 Task: Apply the White Balance adjustment
Action: Mouse moved to (184, 111)
Screenshot: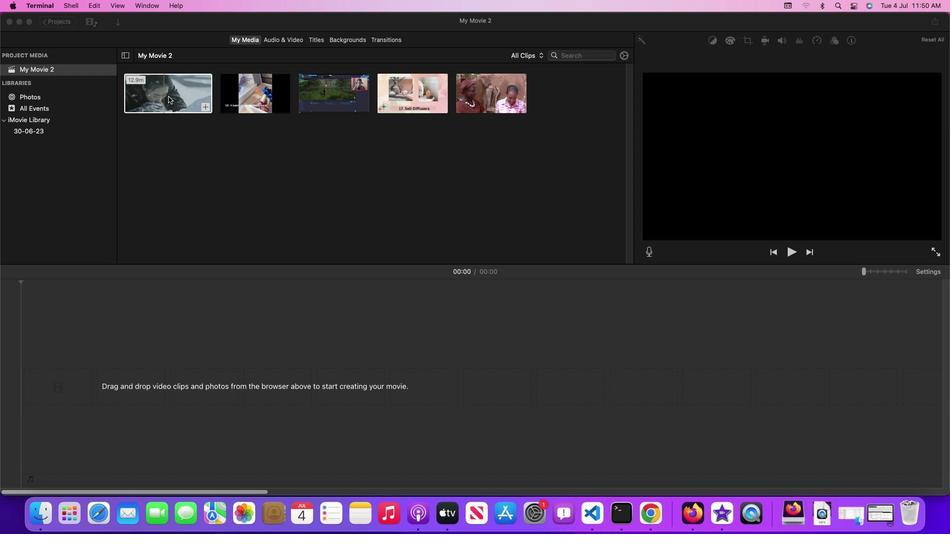 
Action: Mouse pressed left at (184, 111)
Screenshot: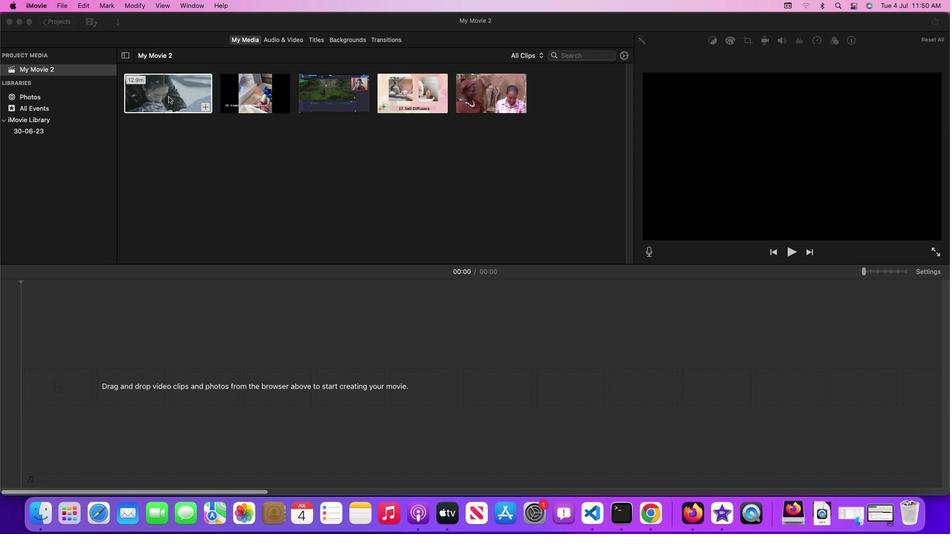 
Action: Mouse moved to (156, 26)
Screenshot: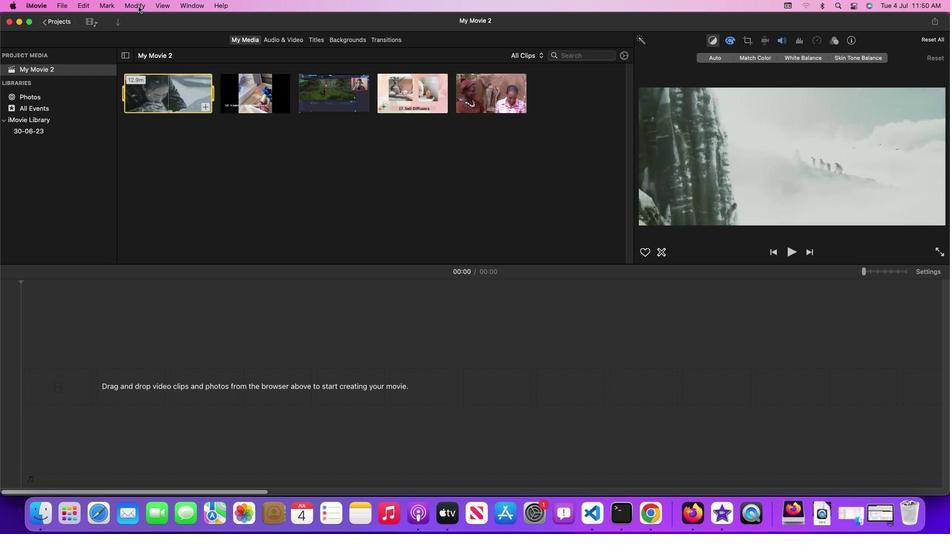 
Action: Mouse pressed left at (156, 26)
Screenshot: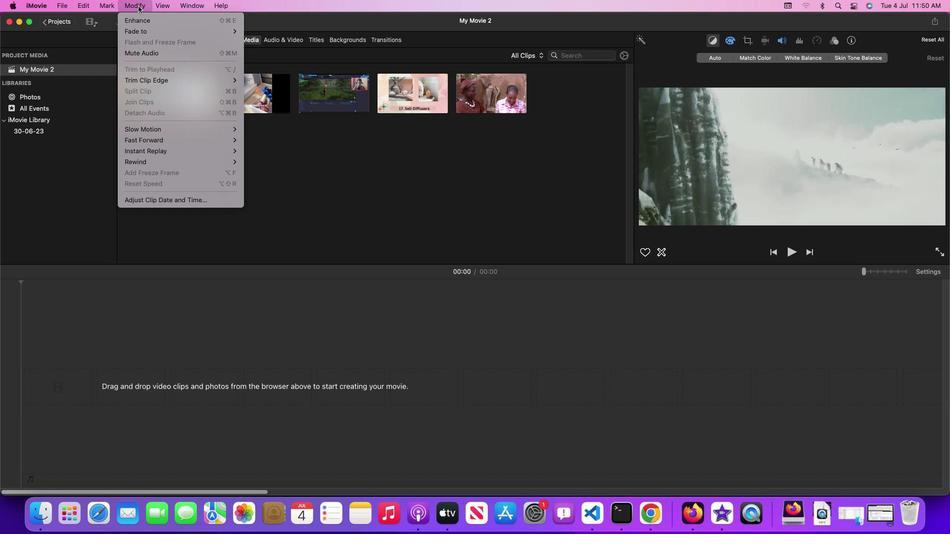 
Action: Mouse moved to (177, 42)
Screenshot: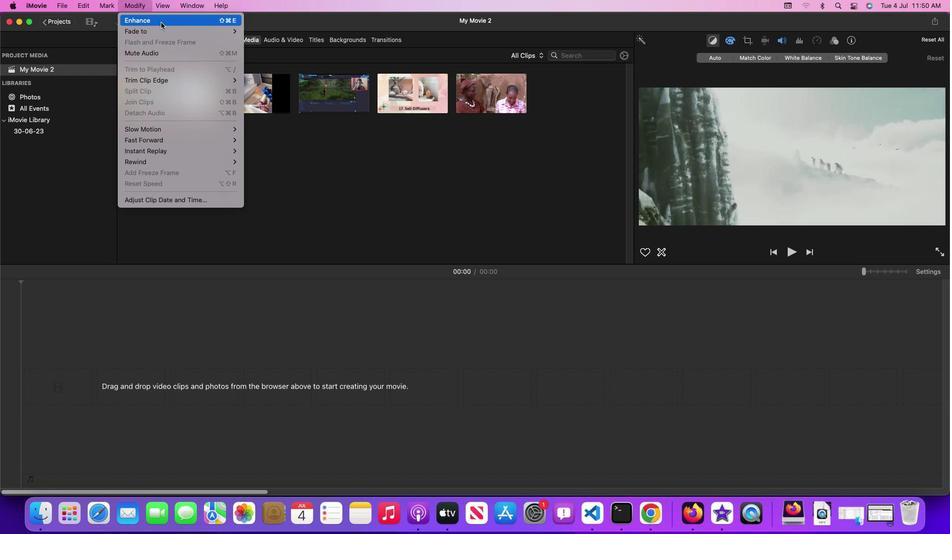 
Action: Mouse pressed left at (177, 42)
Screenshot: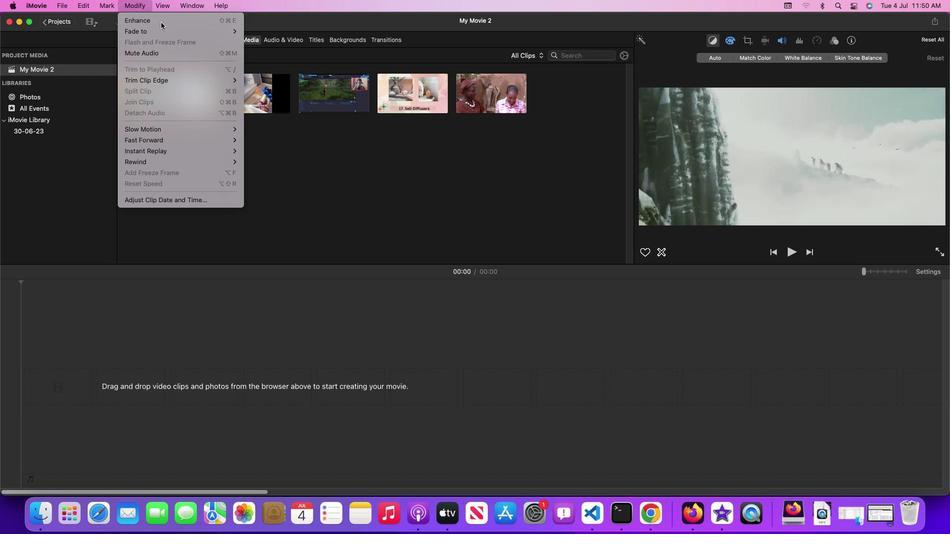 
Action: Mouse moved to (770, 73)
Screenshot: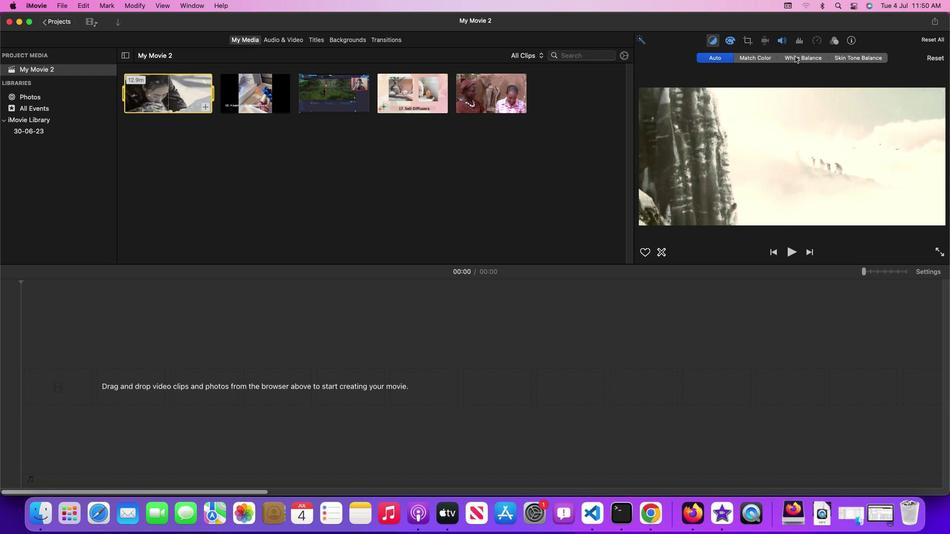 
Action: Mouse pressed left at (770, 73)
Screenshot: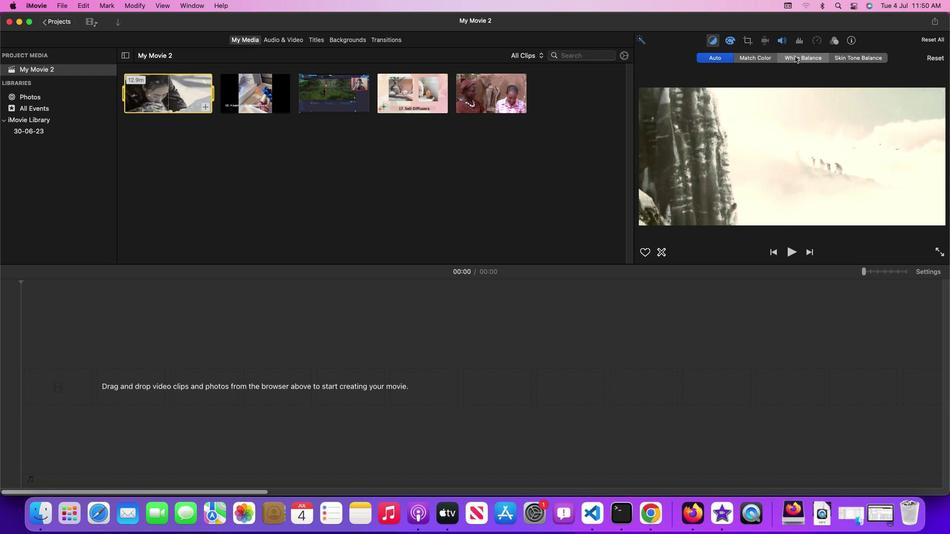 
Action: Mouse moved to (907, 75)
Screenshot: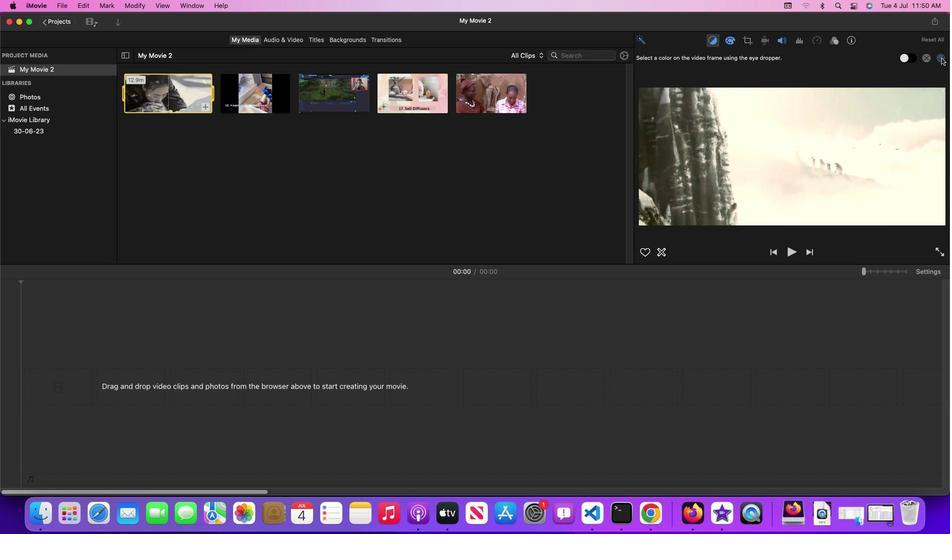 
Action: Mouse pressed left at (907, 75)
Screenshot: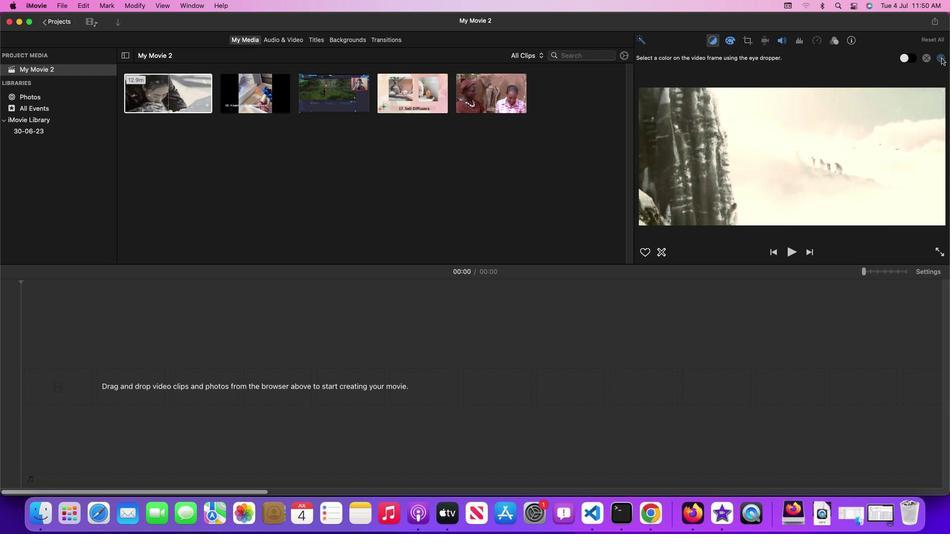 
Action: Mouse pressed left at (907, 75)
Screenshot: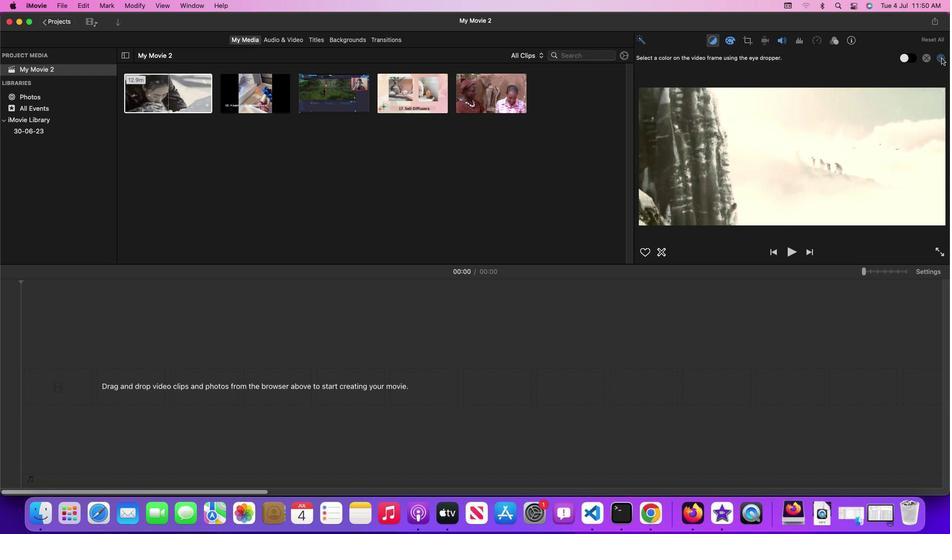 
Action: Mouse moved to (895, 103)
Screenshot: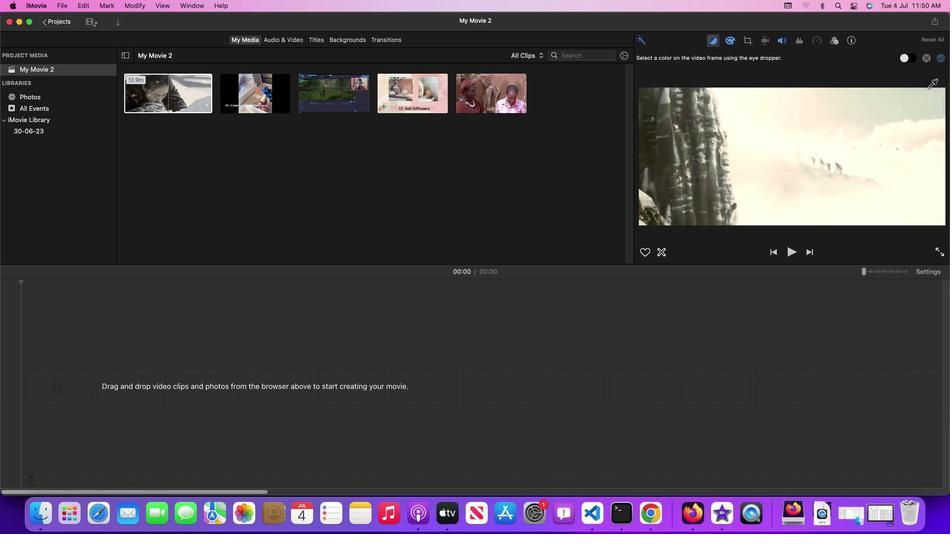 
Action: Mouse pressed left at (895, 103)
Screenshot: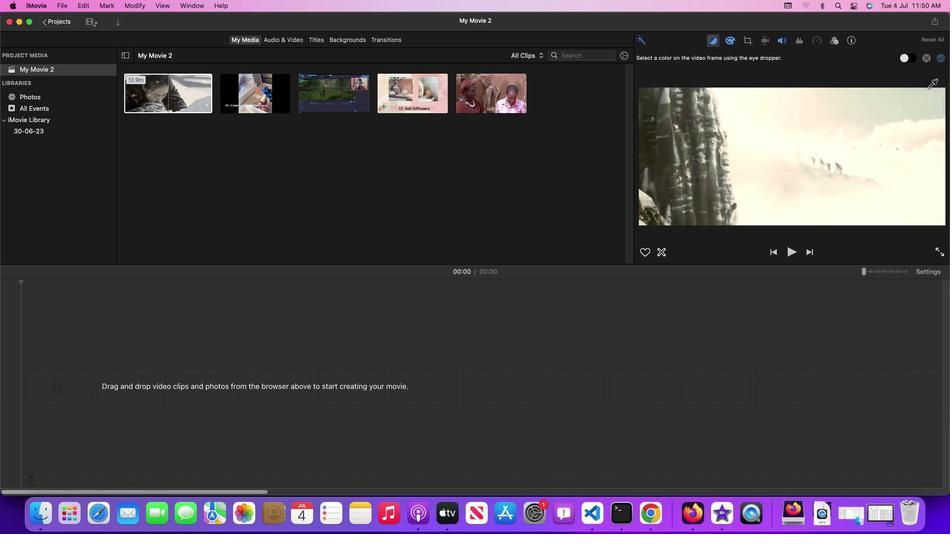 
Action: Mouse moved to (887, 118)
Screenshot: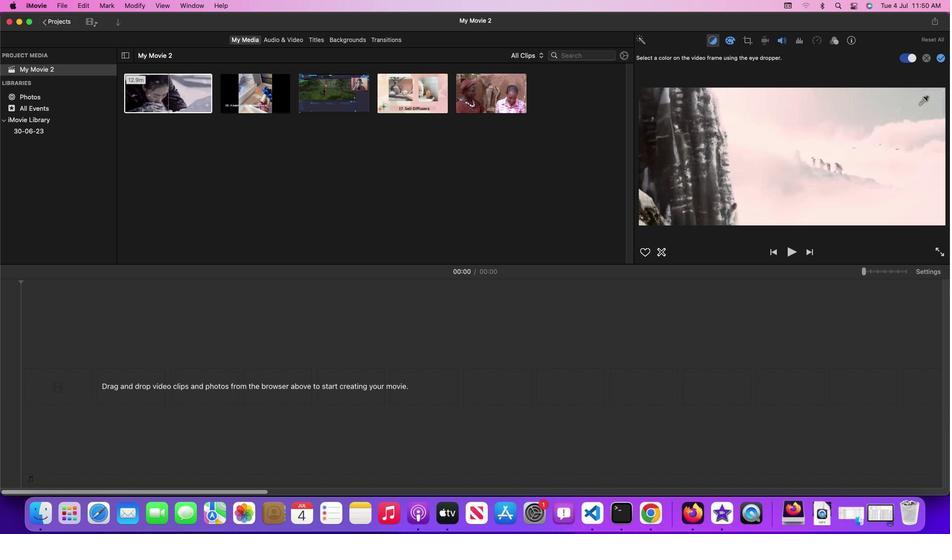 
Action: Mouse pressed left at (887, 118)
Screenshot: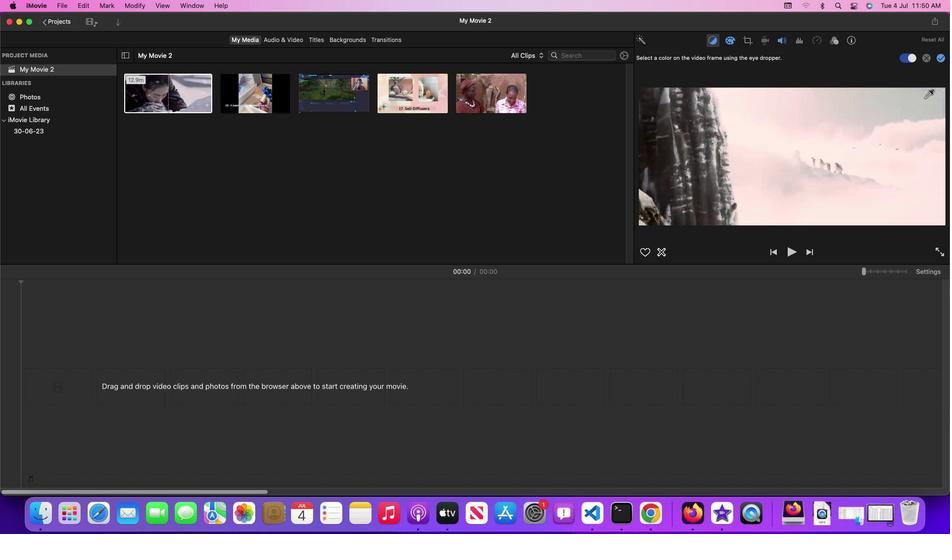 
Action: Mouse moved to (908, 75)
Screenshot: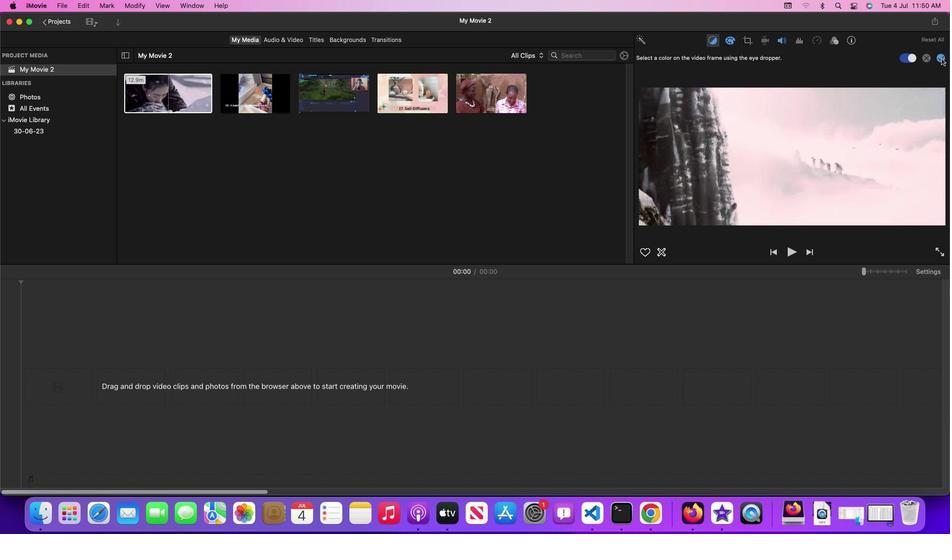 
Action: Mouse pressed left at (908, 75)
Screenshot: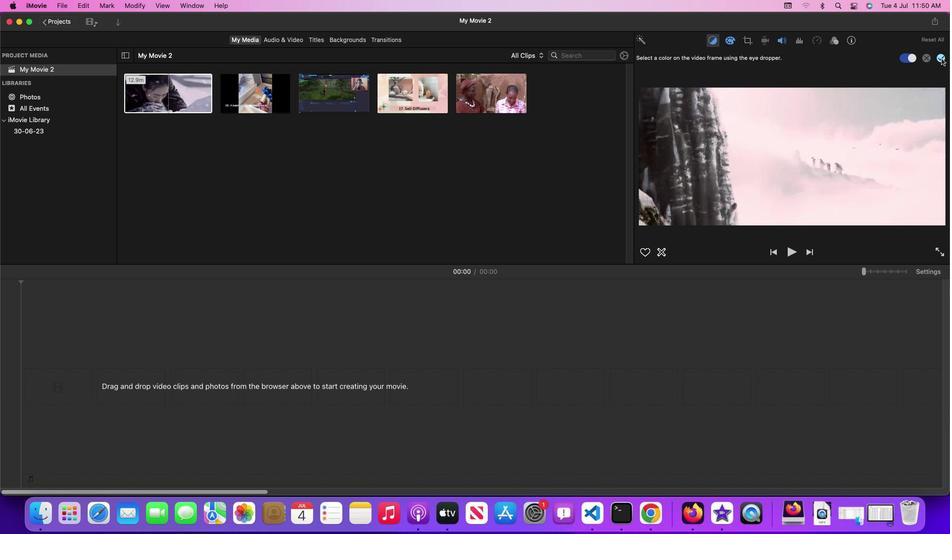 
Action: Mouse moved to (825, 101)
Screenshot: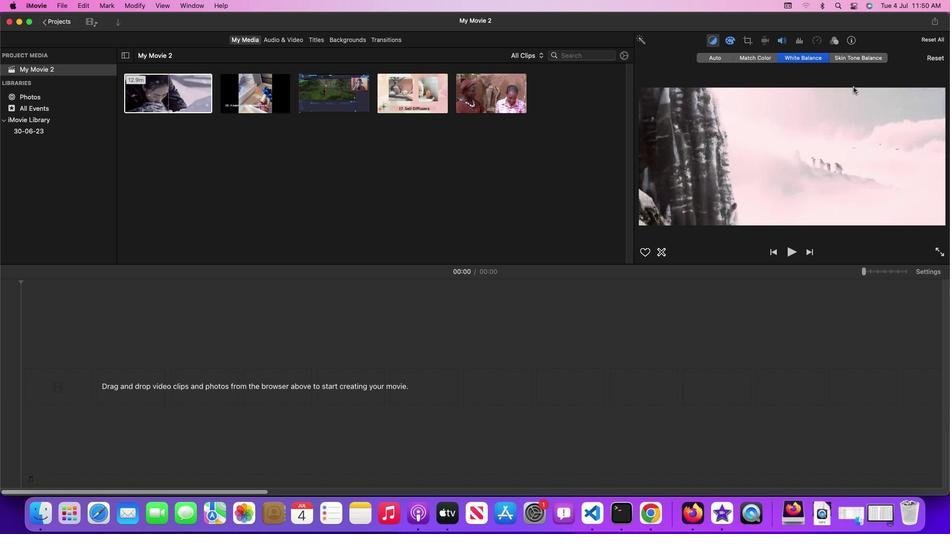 
